 Task: Create a rule from the Recommended list, Task Added to this Project -> add SubTasks in the project AgileEngine with SubTasks Gather and Analyse Requirements , Design and Implement Solution , System Test and UAT , Release to Production / Go Live
Action: Mouse moved to (459, 451)
Screenshot: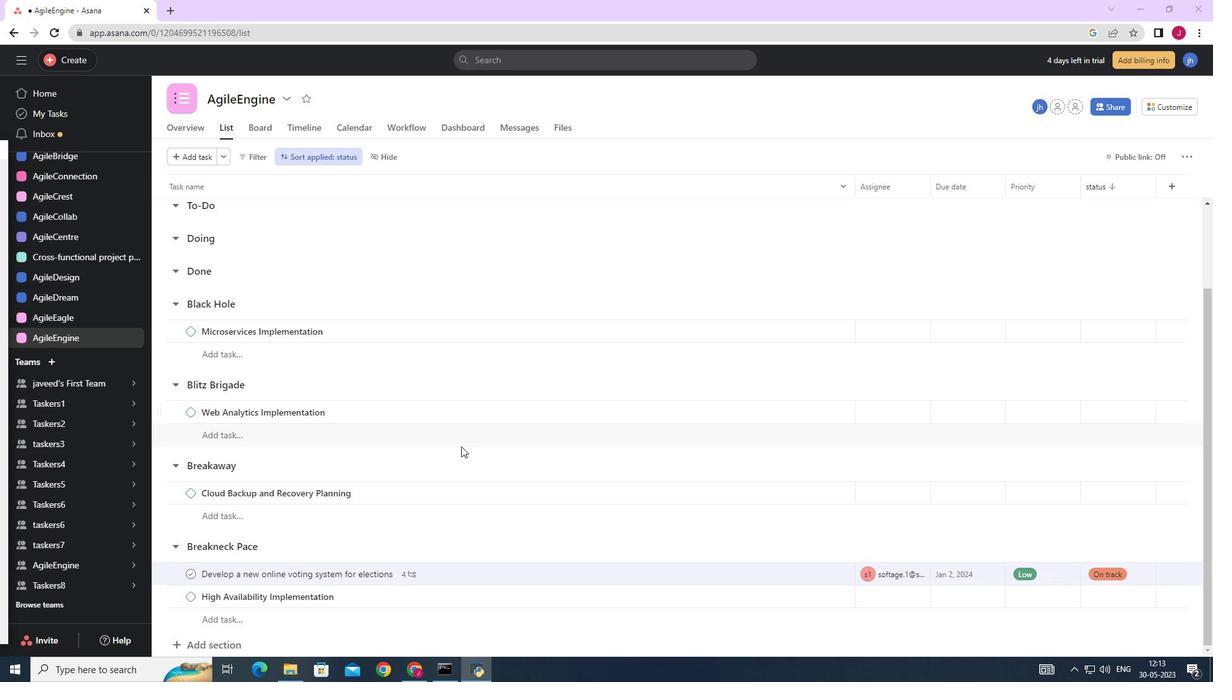 
Action: Mouse scrolled (459, 451) with delta (0, 0)
Screenshot: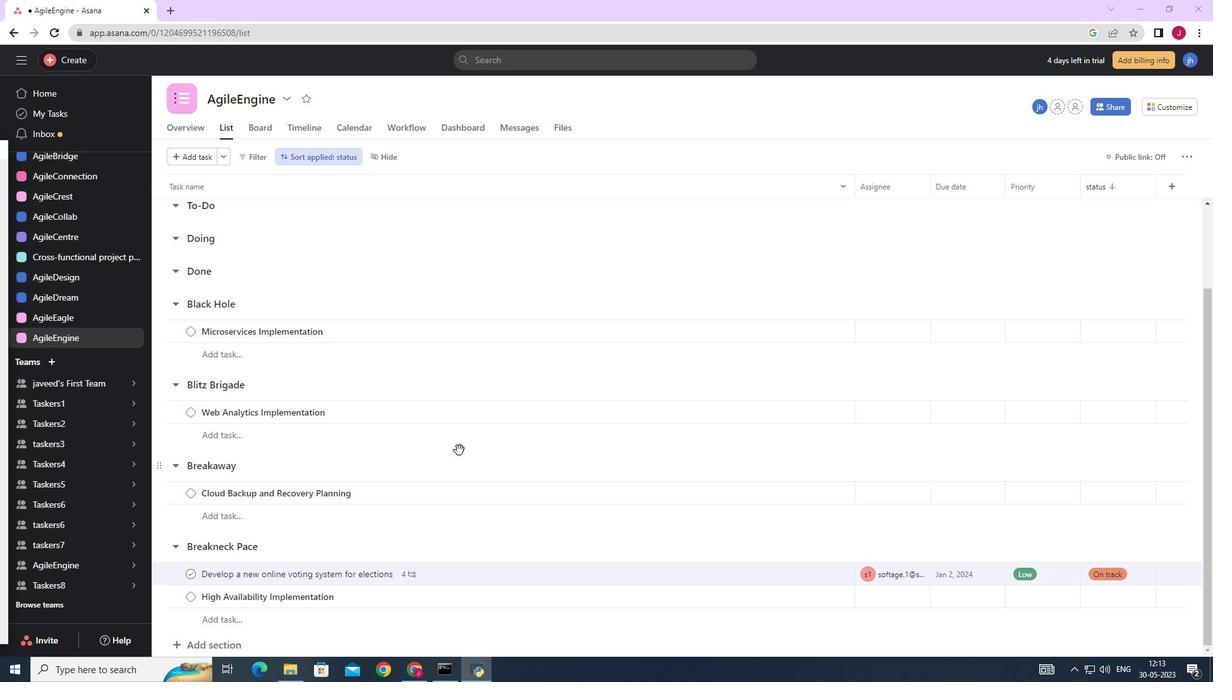 
Action: Mouse scrolled (459, 451) with delta (0, 0)
Screenshot: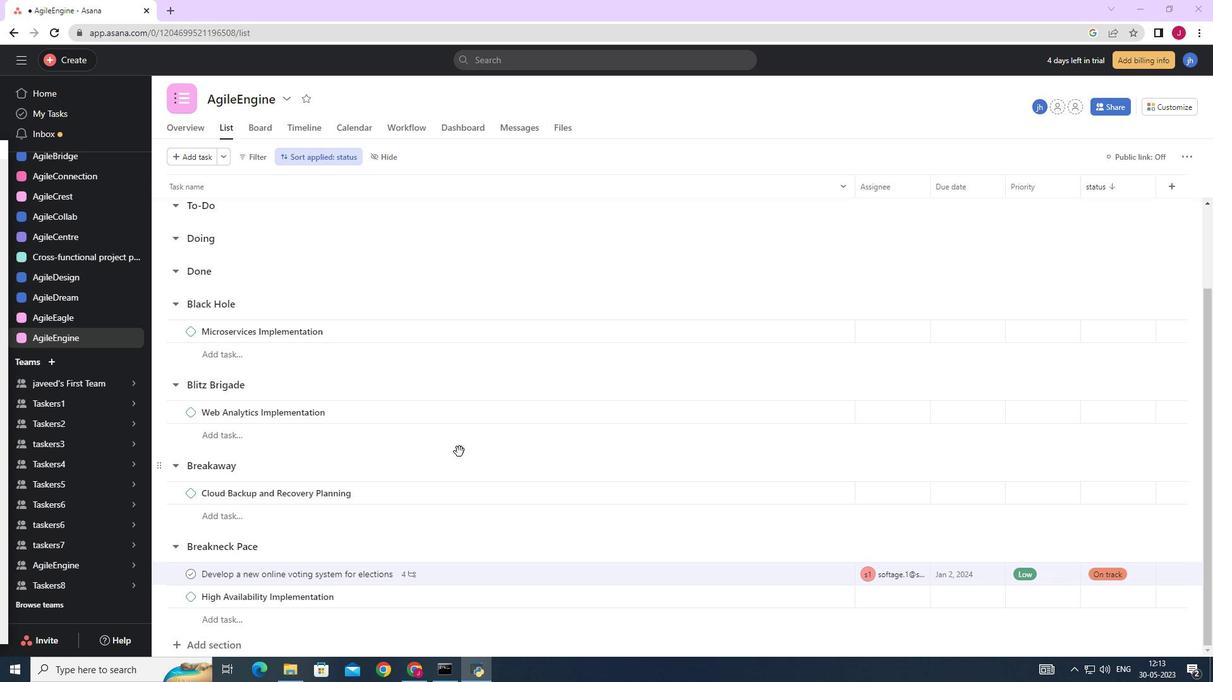 
Action: Mouse scrolled (459, 451) with delta (0, 0)
Screenshot: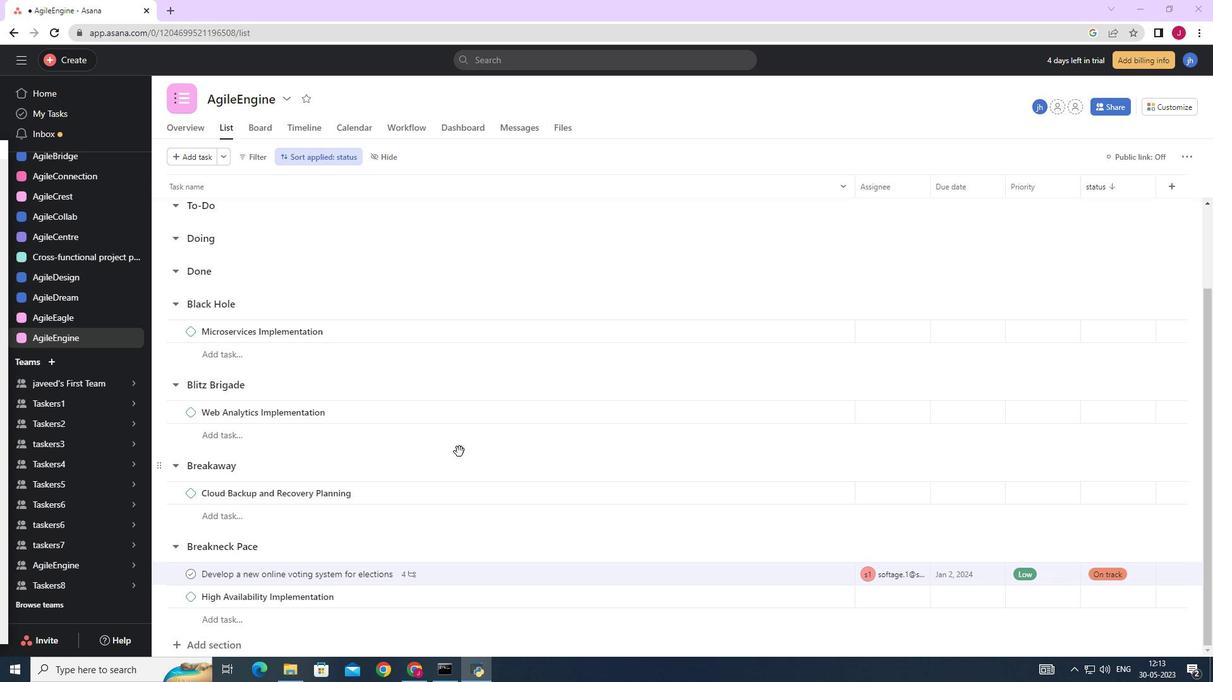 
Action: Mouse moved to (1168, 104)
Screenshot: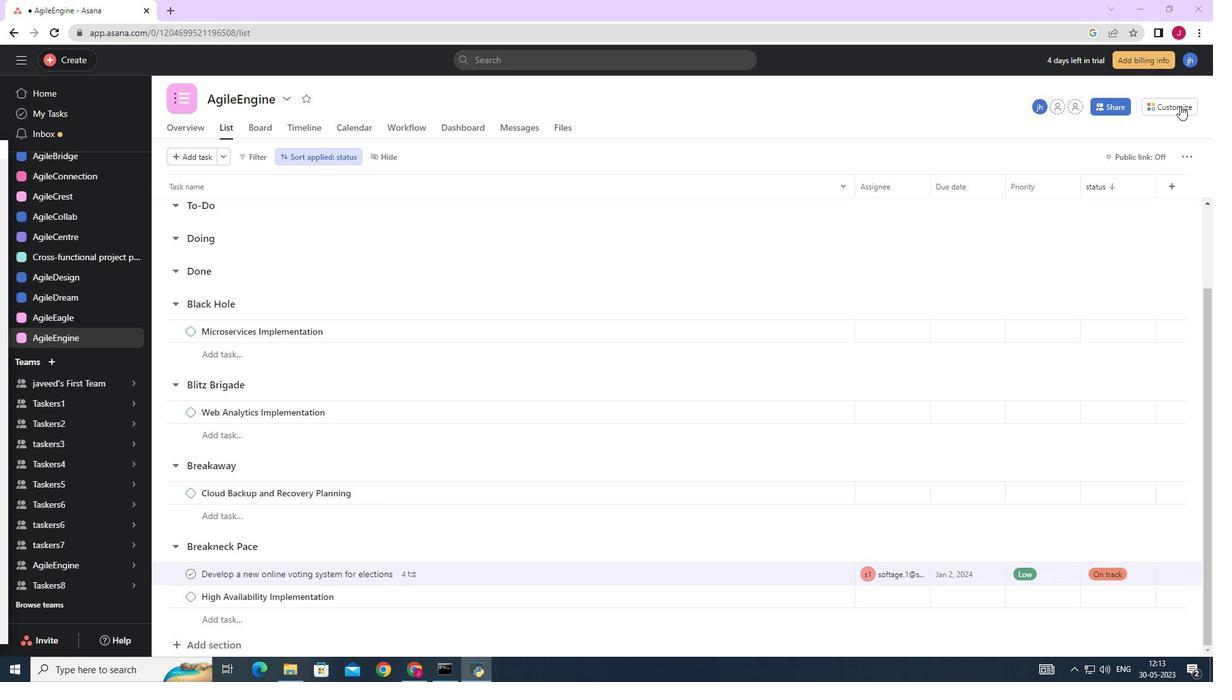 
Action: Mouse pressed left at (1168, 104)
Screenshot: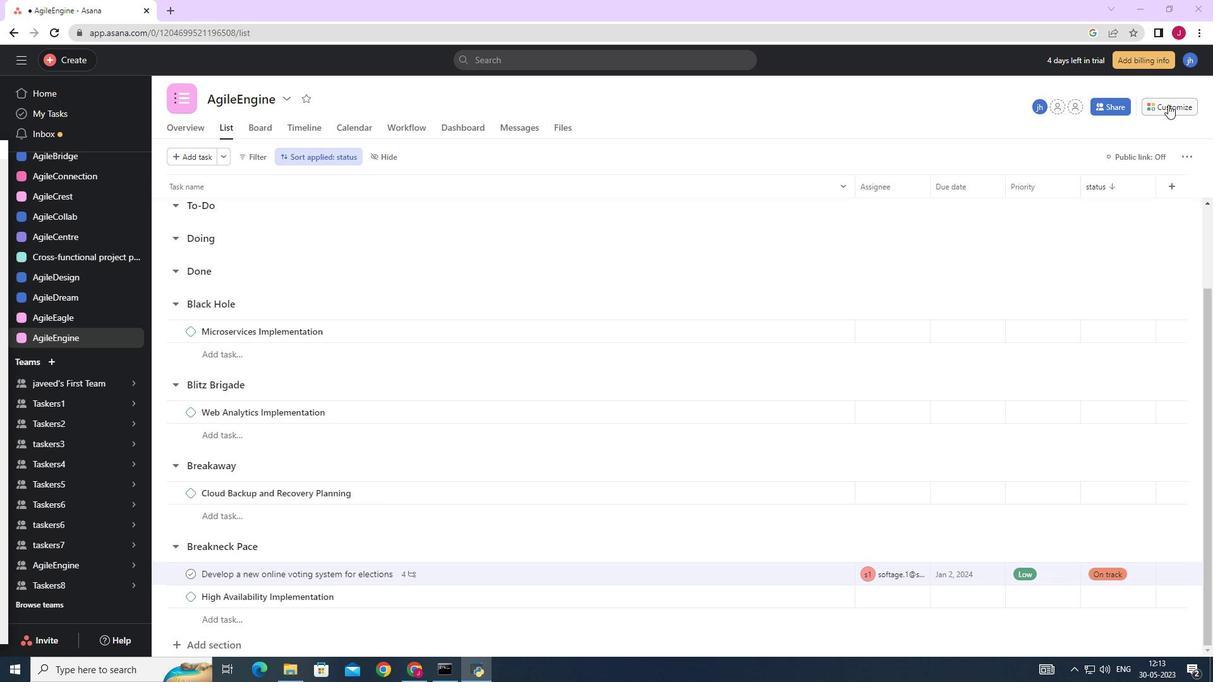 
Action: Mouse moved to (954, 272)
Screenshot: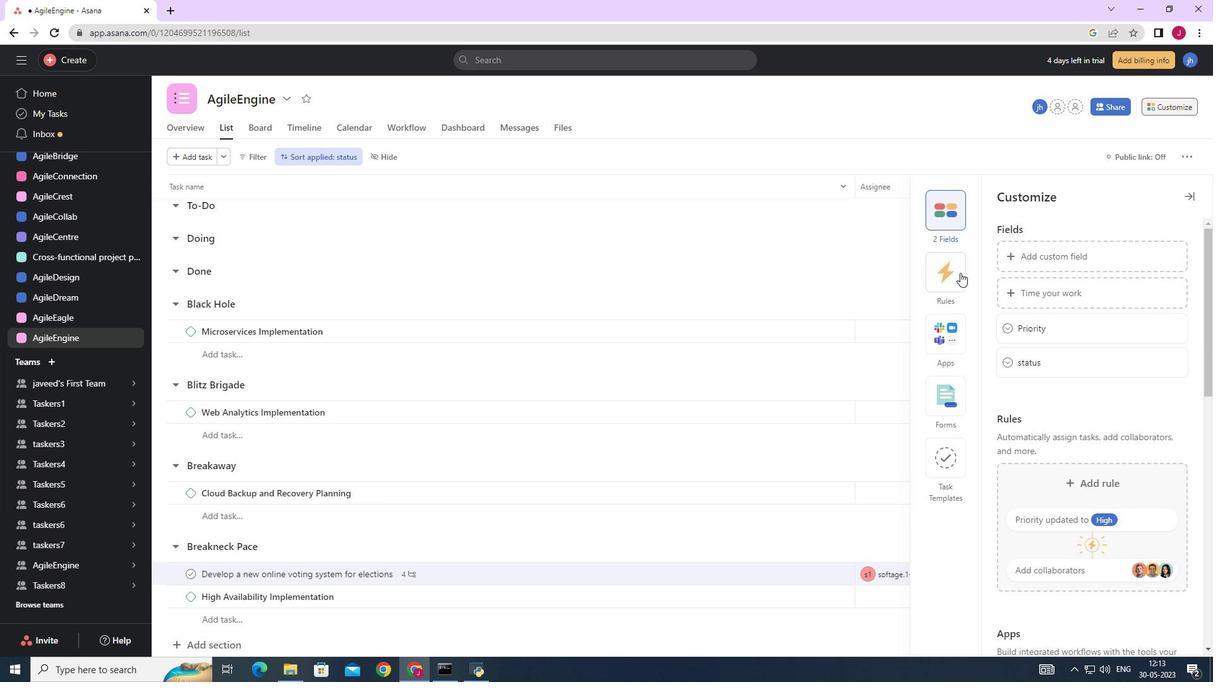 
Action: Mouse pressed left at (954, 272)
Screenshot: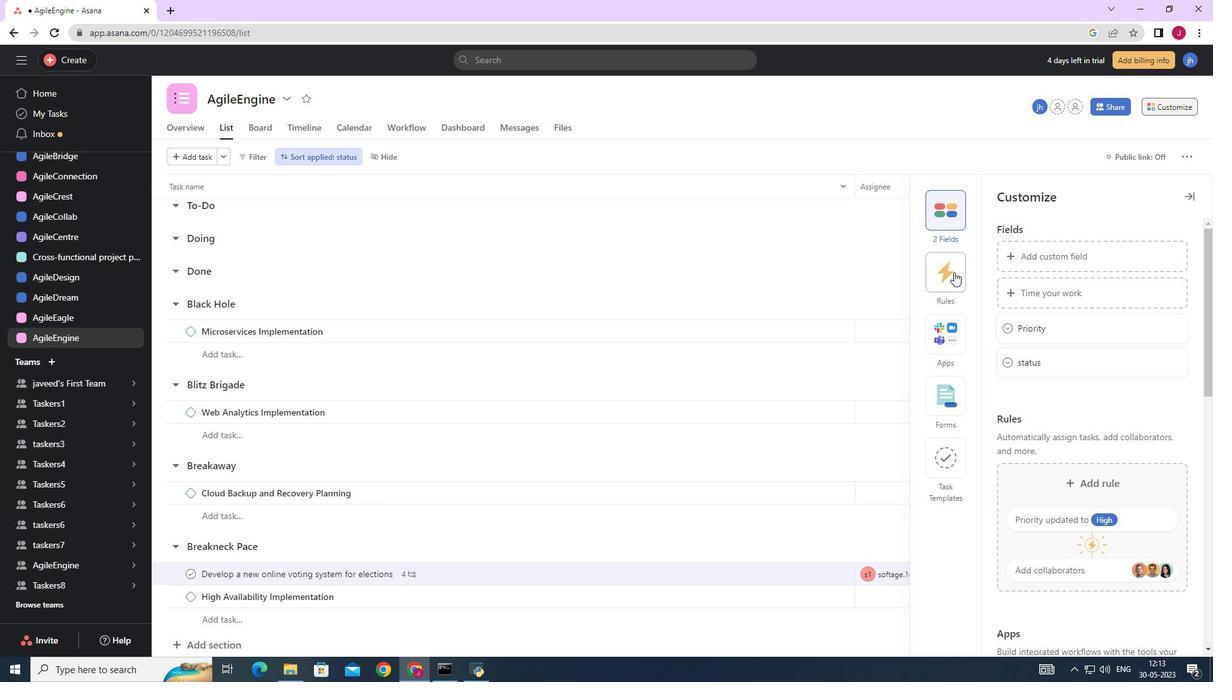 
Action: Mouse moved to (1056, 285)
Screenshot: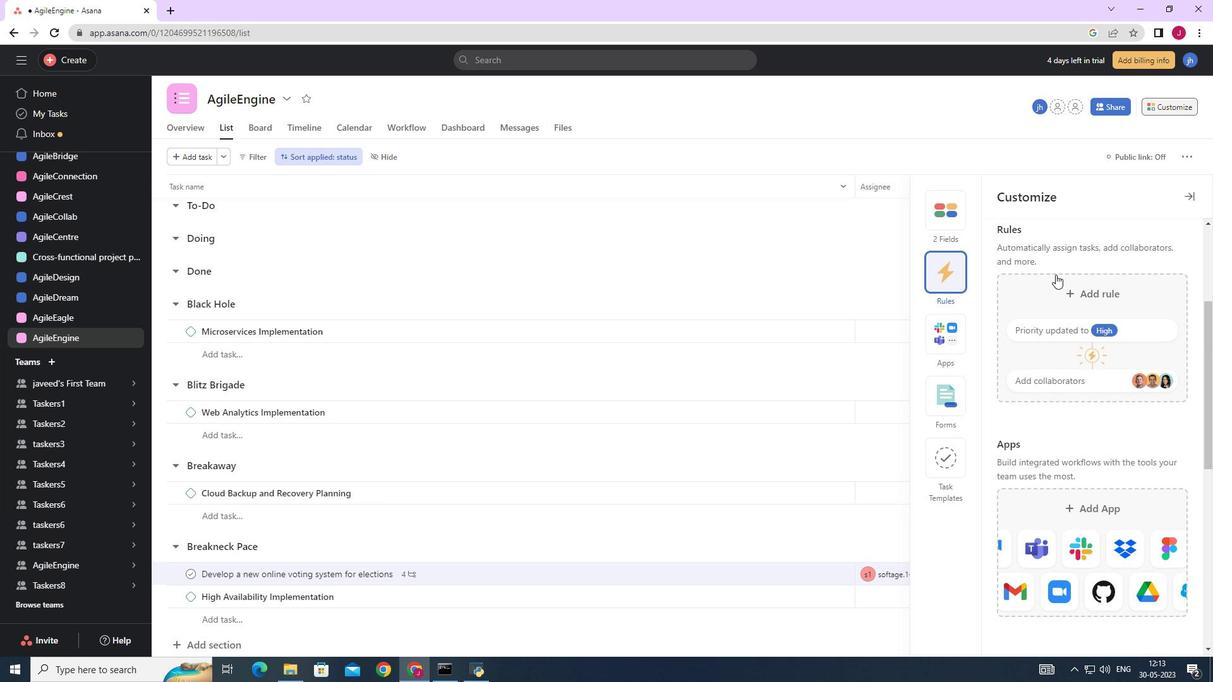 
Action: Mouse pressed left at (1056, 285)
Screenshot: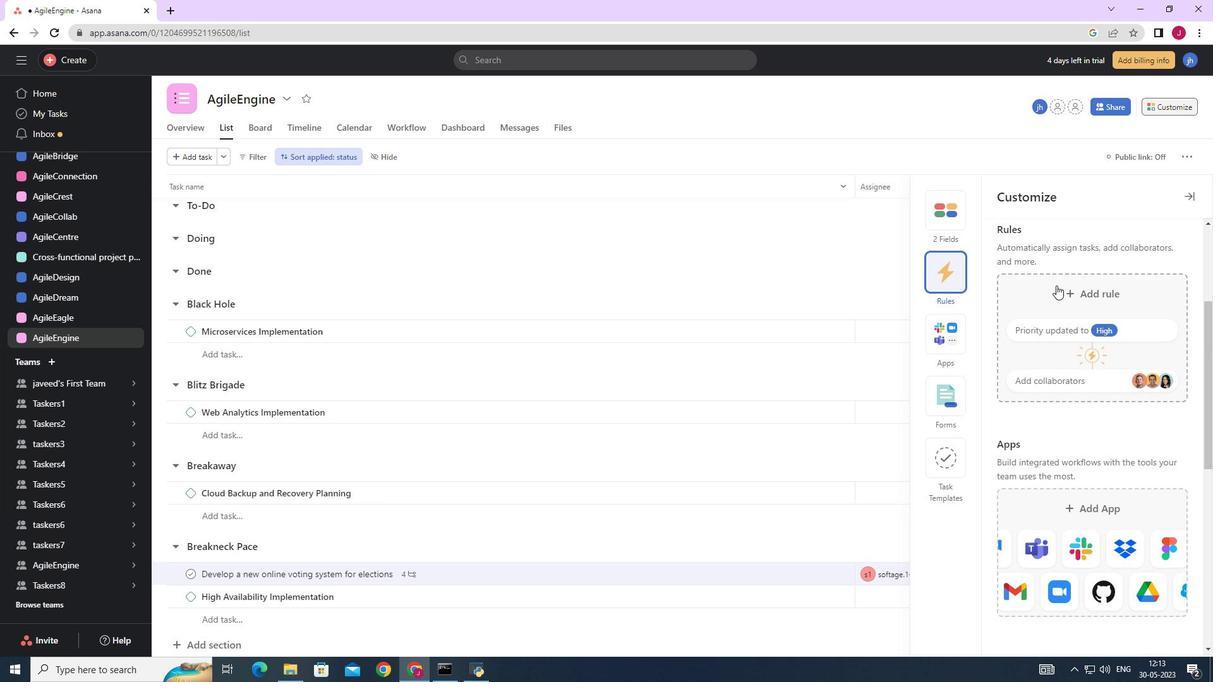 
Action: Mouse moved to (505, 198)
Screenshot: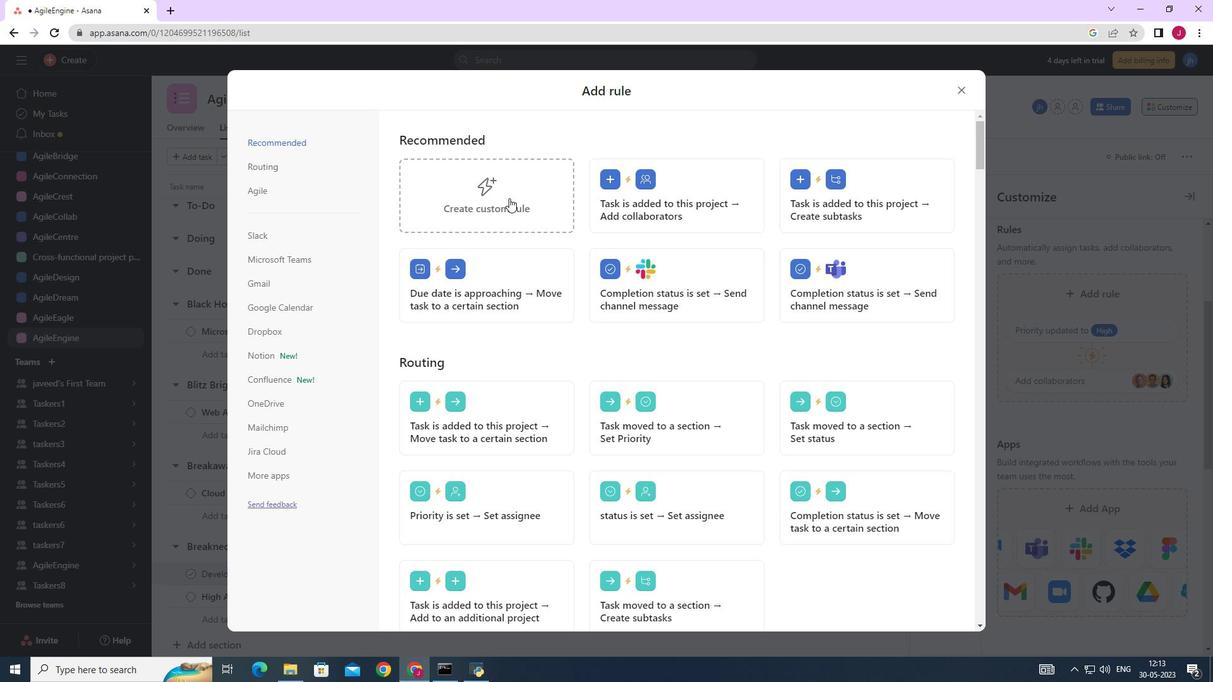 
Action: Mouse pressed left at (505, 198)
Screenshot: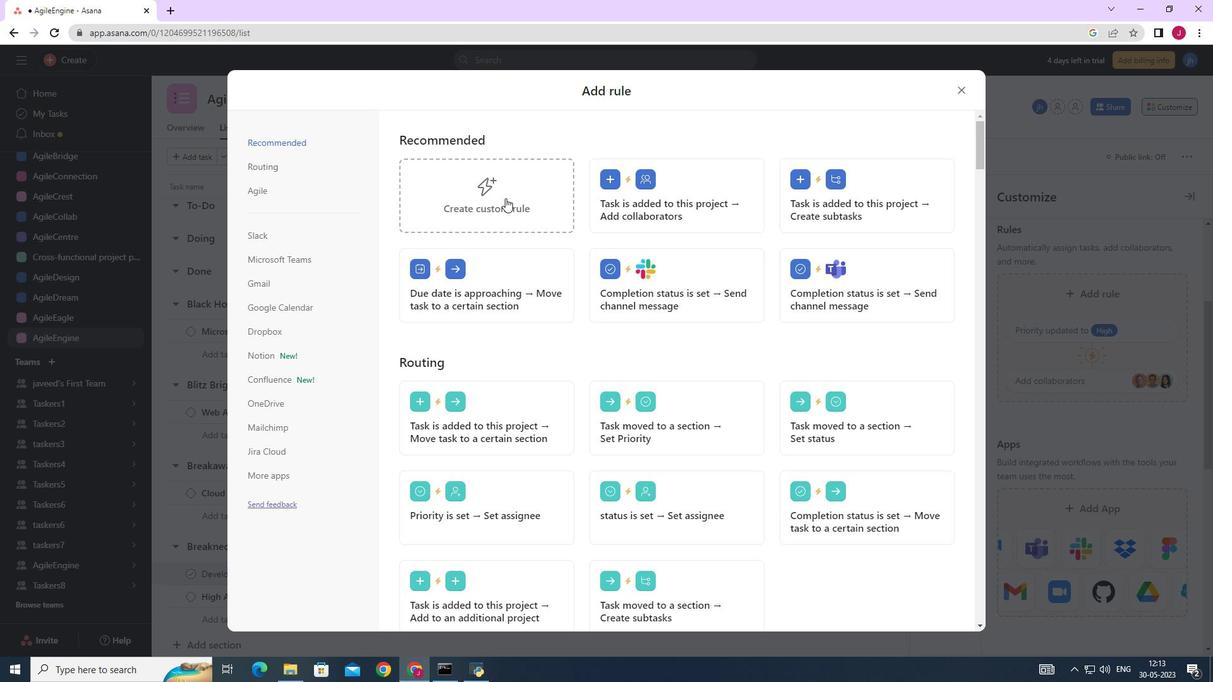 
Action: Mouse moved to (601, 321)
Screenshot: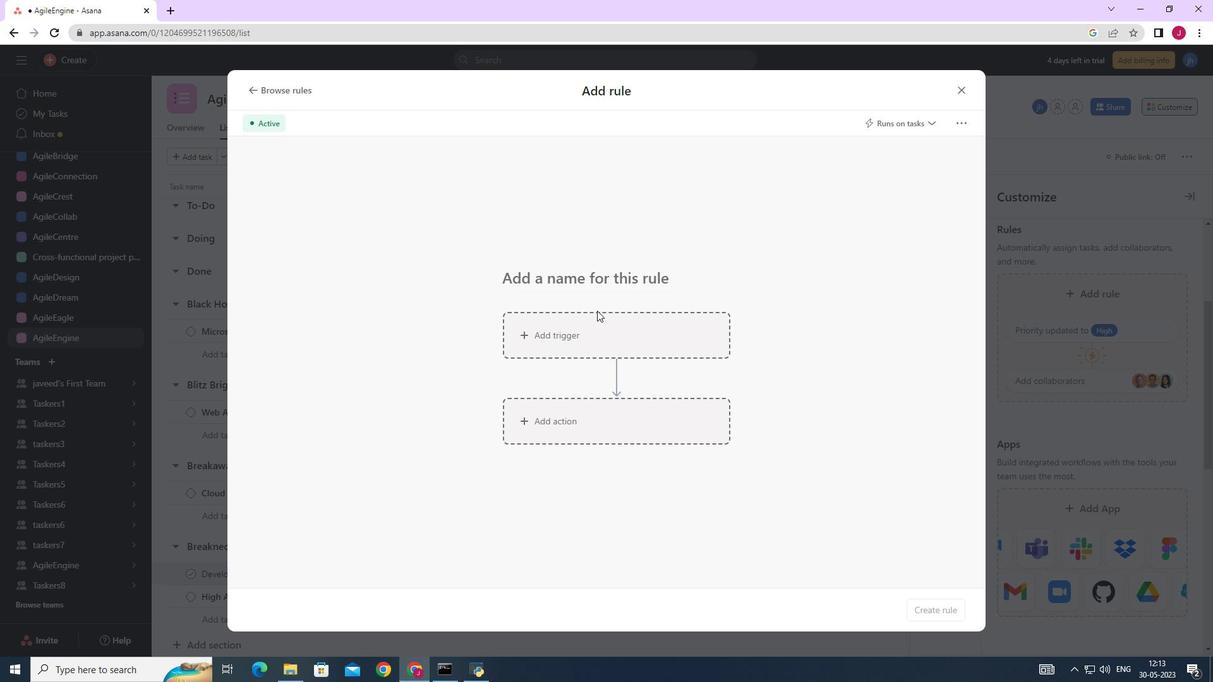 
Action: Mouse pressed left at (601, 321)
Screenshot: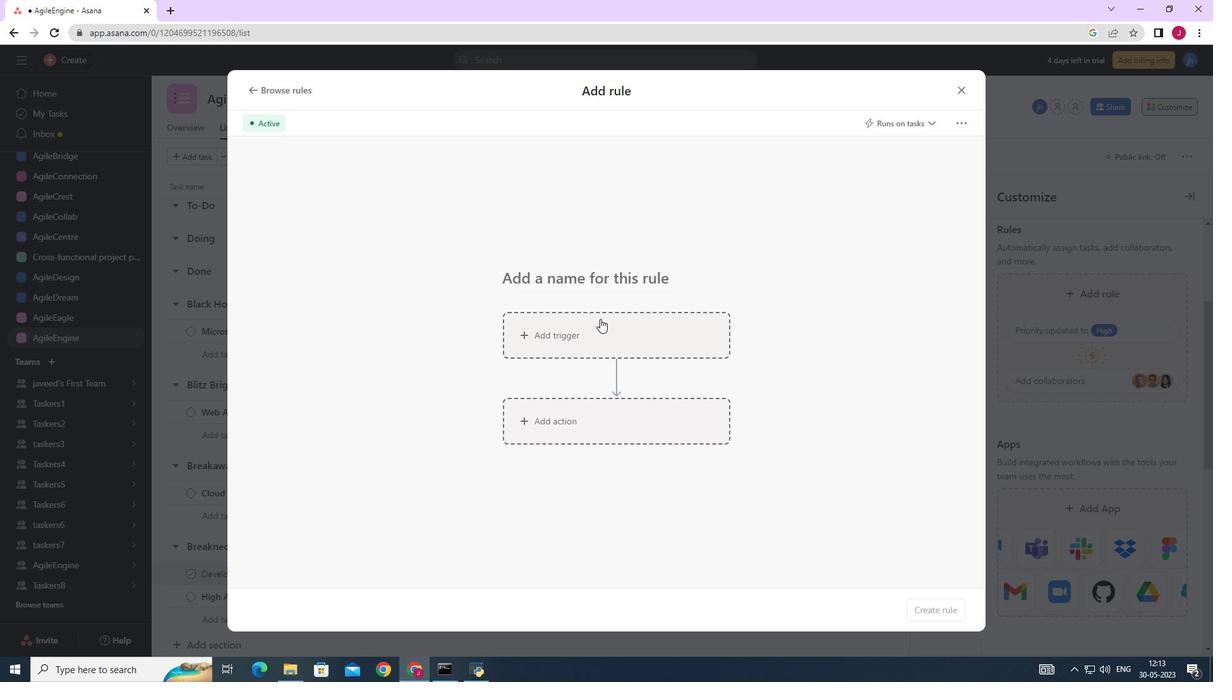 
Action: Mouse moved to (534, 415)
Screenshot: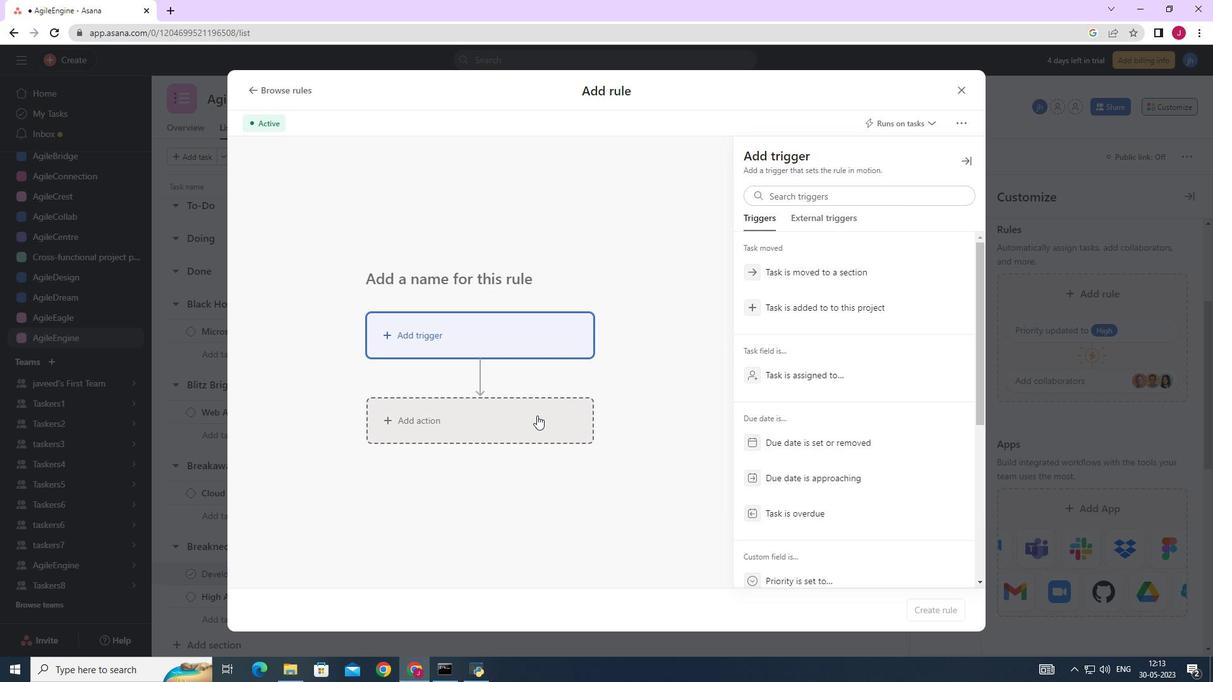 
Action: Mouse pressed left at (534, 415)
Screenshot: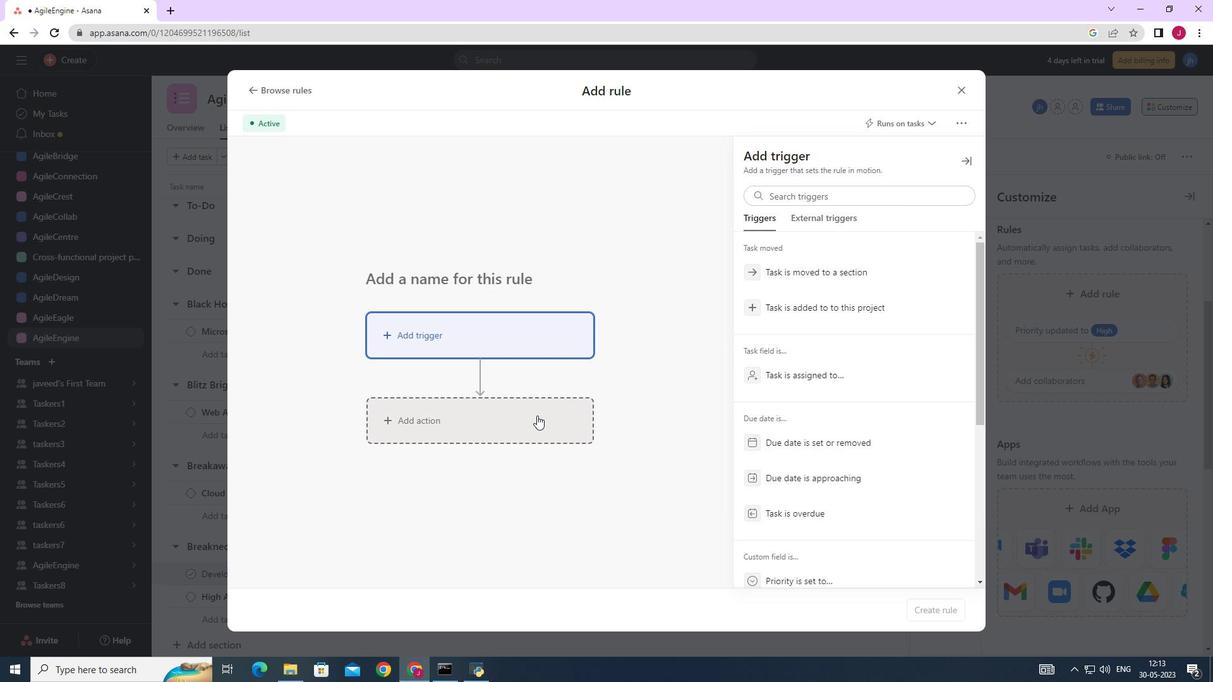 
Action: Mouse moved to (793, 384)
Screenshot: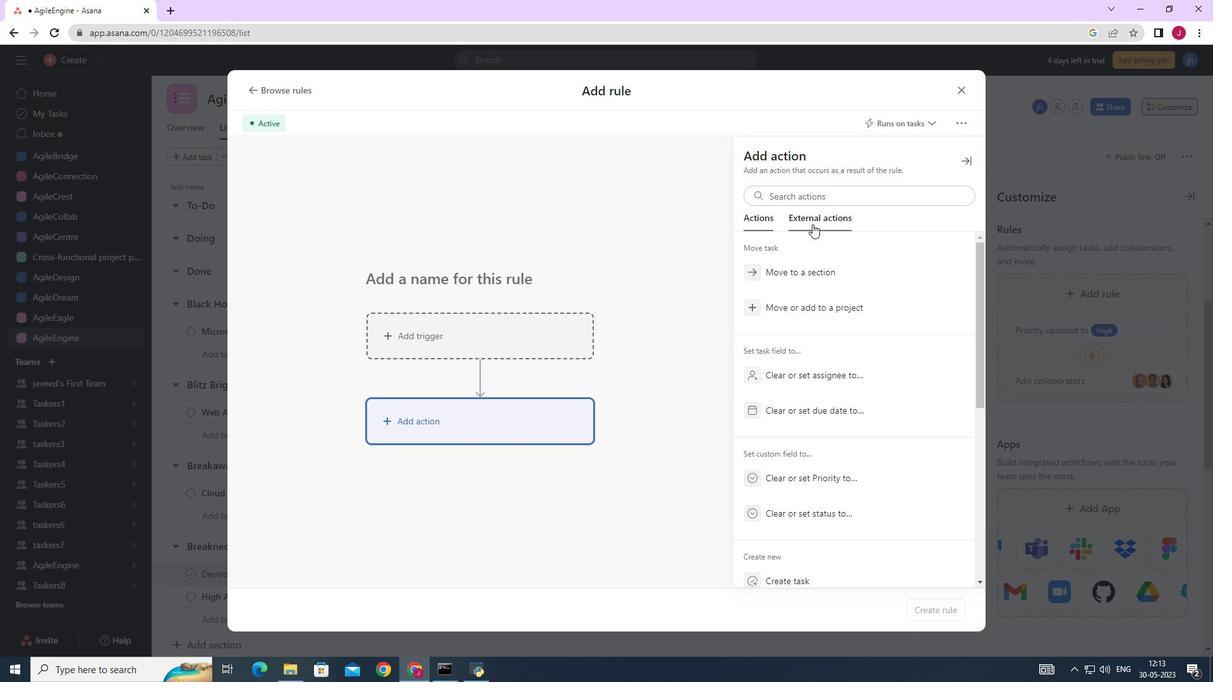 
Action: Mouse scrolled (793, 383) with delta (0, 0)
Screenshot: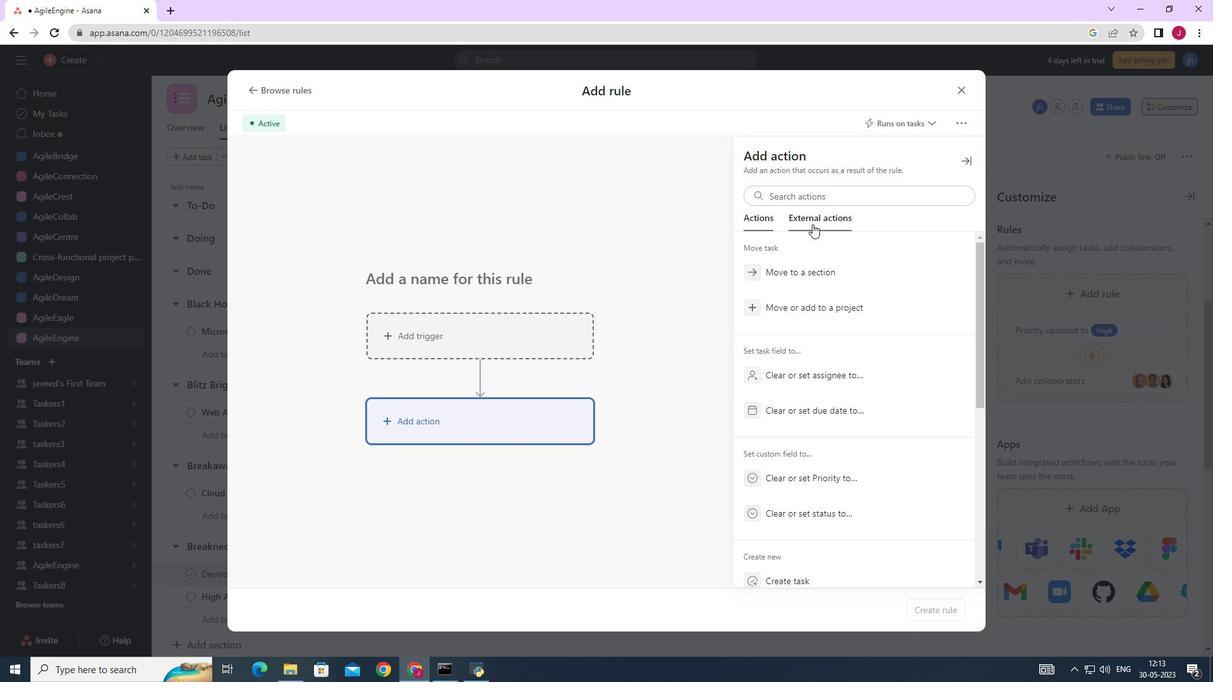 
Action: Mouse scrolled (793, 383) with delta (0, 0)
Screenshot: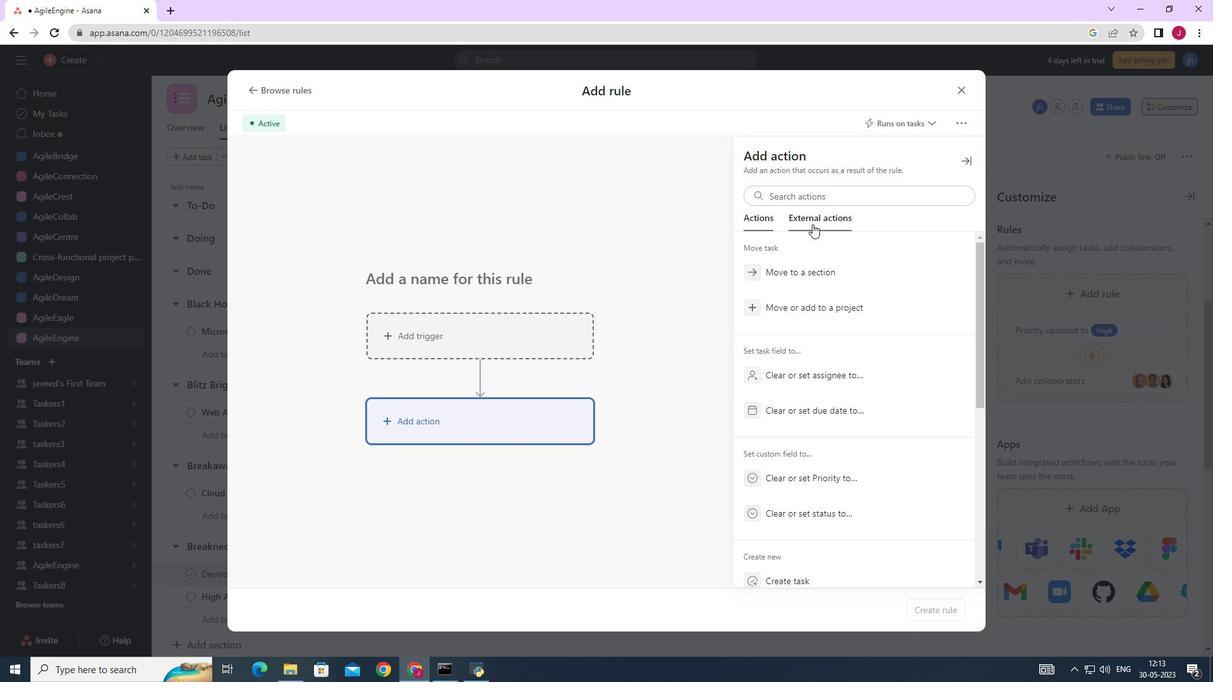 
Action: Mouse scrolled (793, 383) with delta (0, 0)
Screenshot: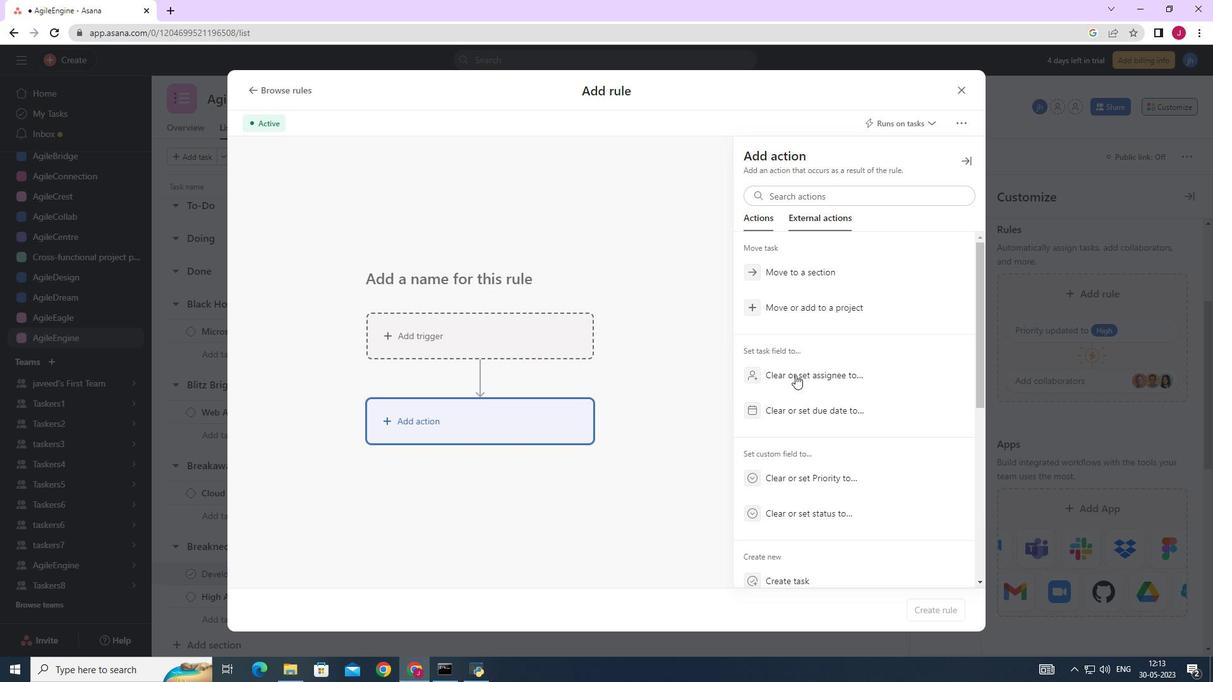 
Action: Mouse moved to (799, 420)
Screenshot: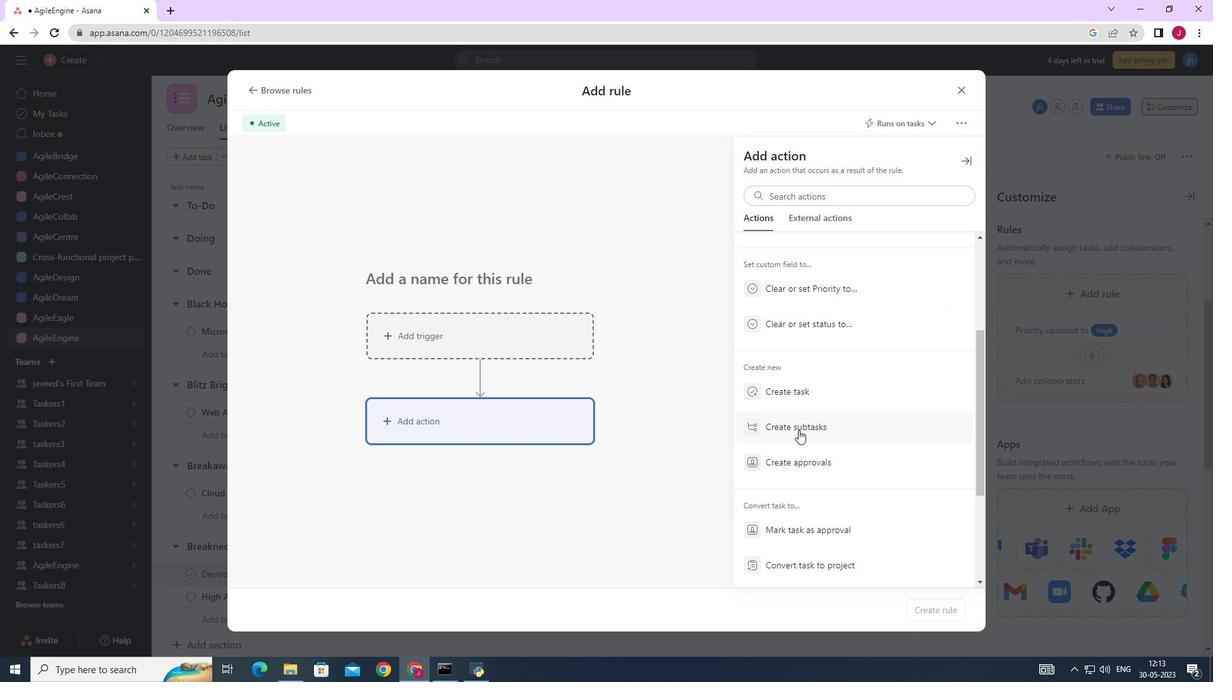 
Action: Mouse pressed left at (799, 420)
Screenshot: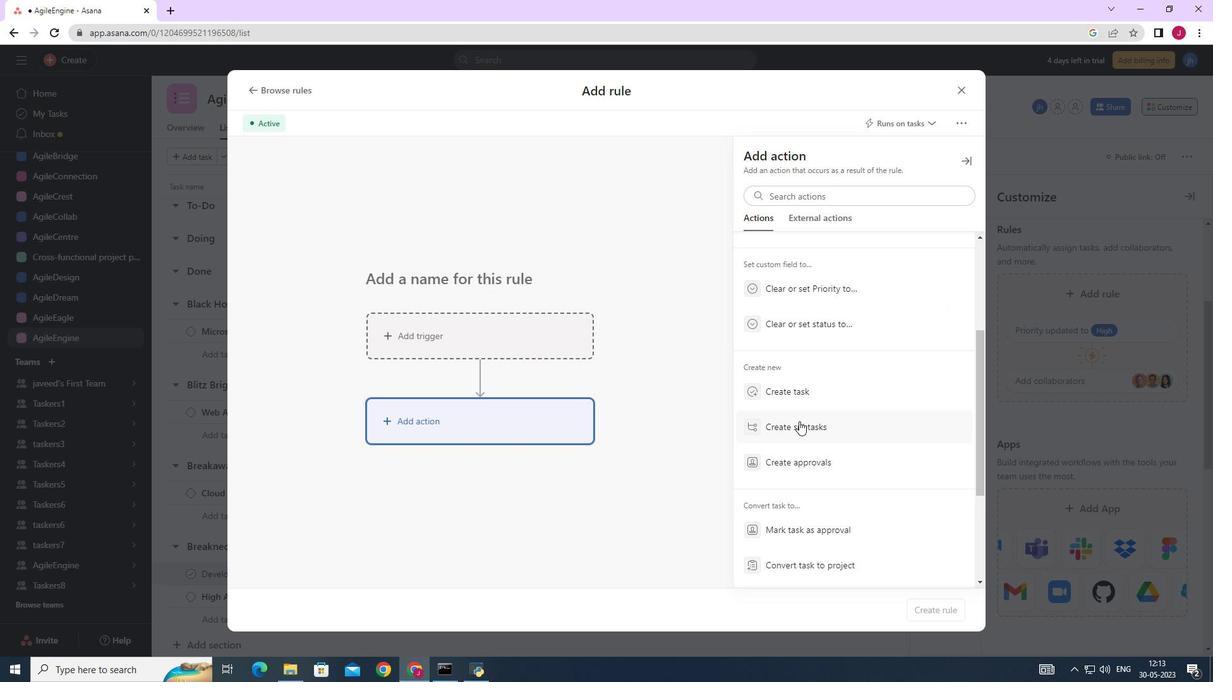 
Action: Mouse moved to (821, 197)
Screenshot: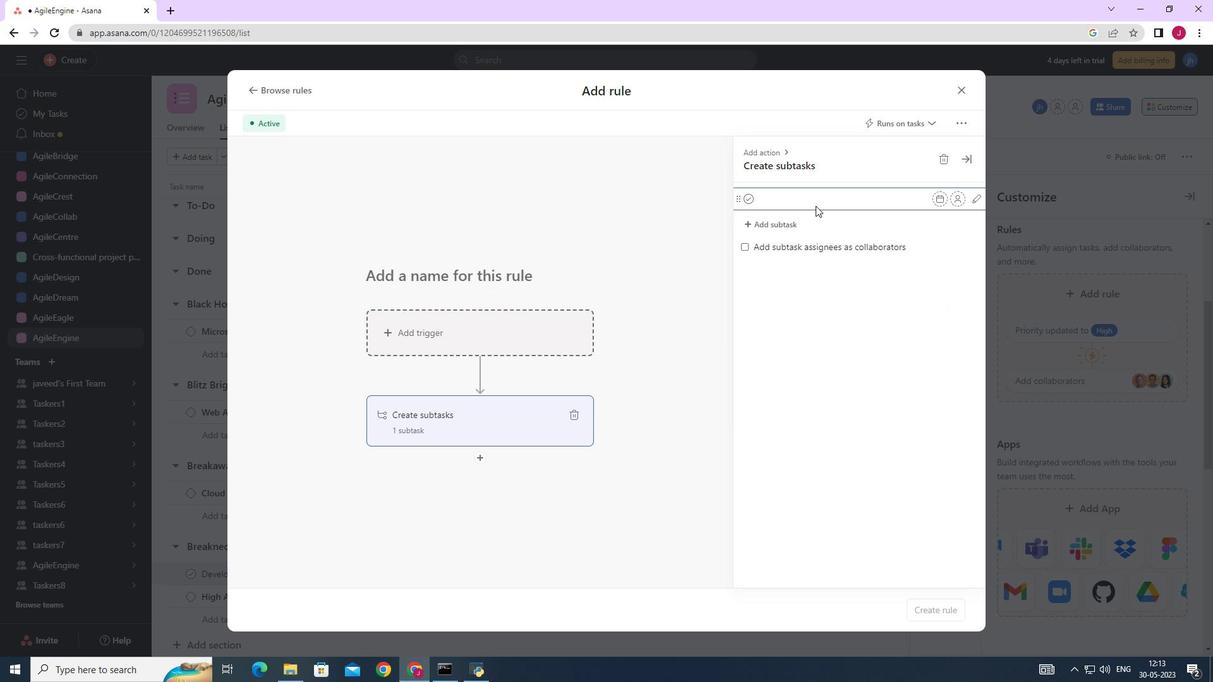 
Action: Mouse pressed left at (821, 197)
Screenshot: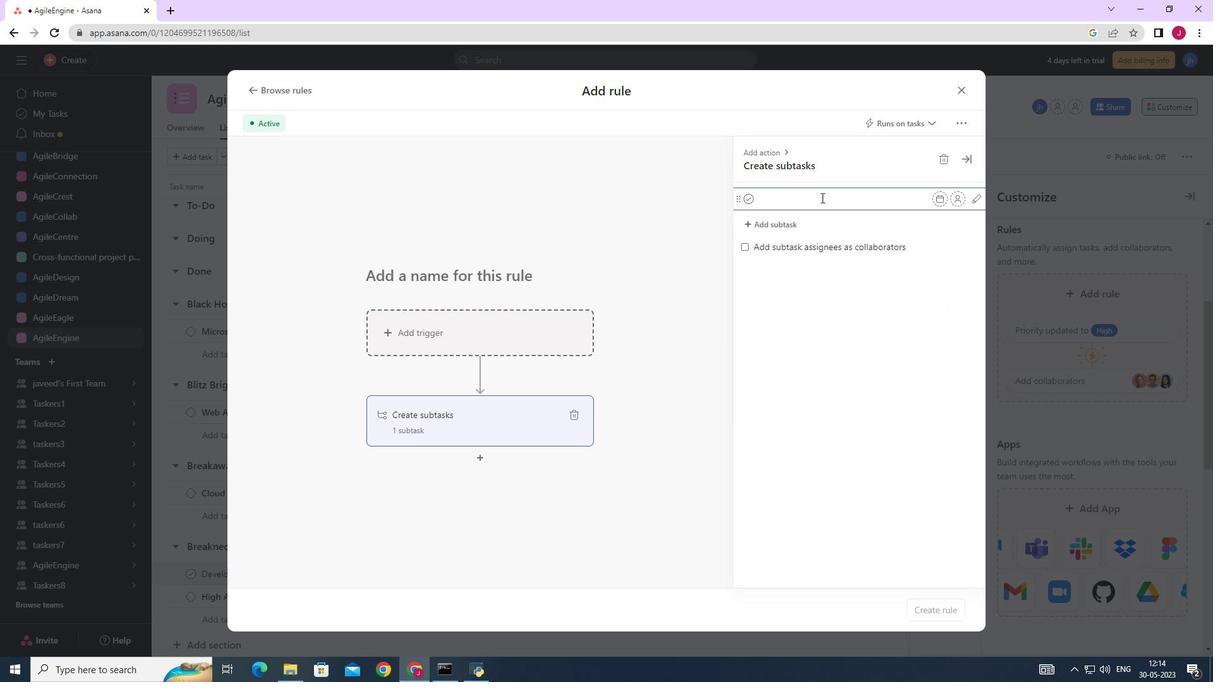 
Action: Key pressed <Key.caps_lock>G<Key.caps_lock>ather<Key.space>and<Key.space><Key.caps_lock>A<Key.caps_lock>nalyse<Key.space><Key.caps_lock>R<Key.caps_lock>equirements<Key.enter><Key.caps_lock>D<Key.caps_lock>esign<Key.space><Key.caps_lock><Key.caps_lock>and<Key.space><Key.caps_lock>I<Key.caps_lock>mplement<Key.space><Key.caps_lock>S<Key.caps_lock>olution<Key.enter><Key.caps_lock>S<Key.caps_lock>ystem<Key.space><Key.caps_lock>T<Key.caps_lock>est<Key.space>and<Key.space><Key.caps_lock>UAT<Key.enter><Key.caps_lock>r<Key.caps_lock>ELEASE<Key.space><Key.backspace><Key.backspace><Key.backspace><Key.backspace><Key.backspace><Key.backspace><Key.backspace><Key.backspace><Key.backspace><Key.backspace><Key.backspace><Key.backspace>R<Key.caps_lock>elease<Key.space>to<Key.space>production<Key.space>/<Key.space><Key.caps_lock>G<Key.caps_lock>o<Key.space><Key.caps_lock>L<Key.caps_lock>ive<Key.enter>
Screenshot: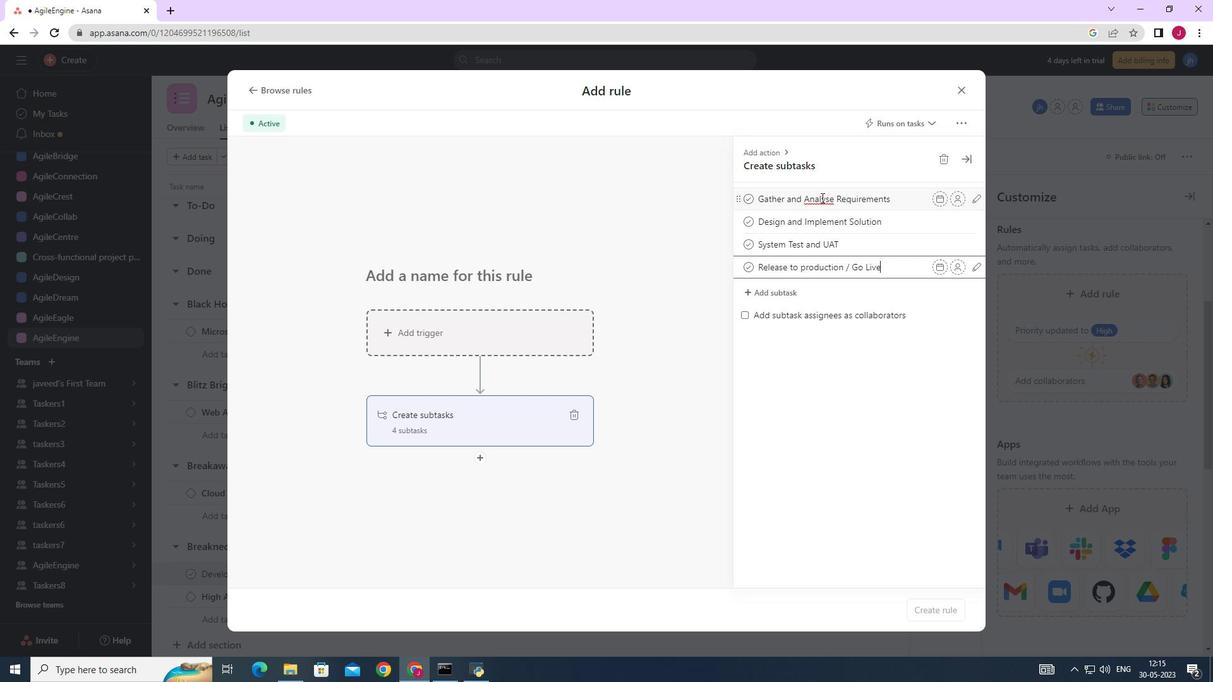 
Action: Mouse moved to (971, 154)
Screenshot: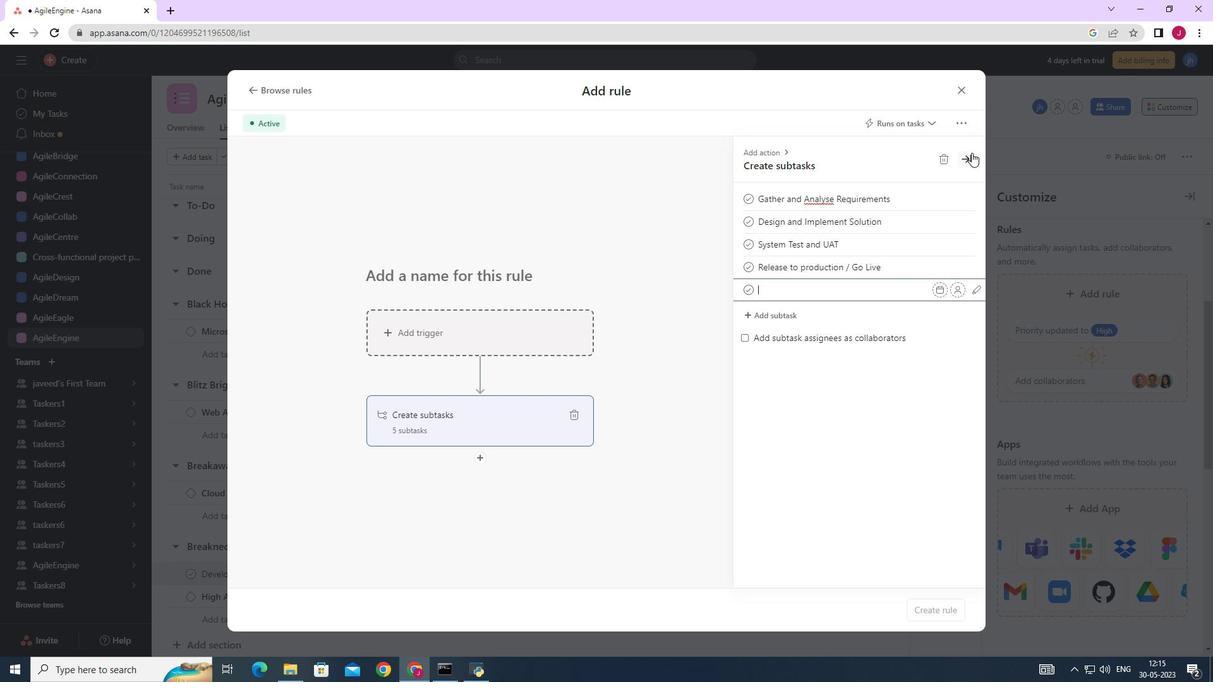 
Action: Mouse pressed left at (971, 154)
Screenshot: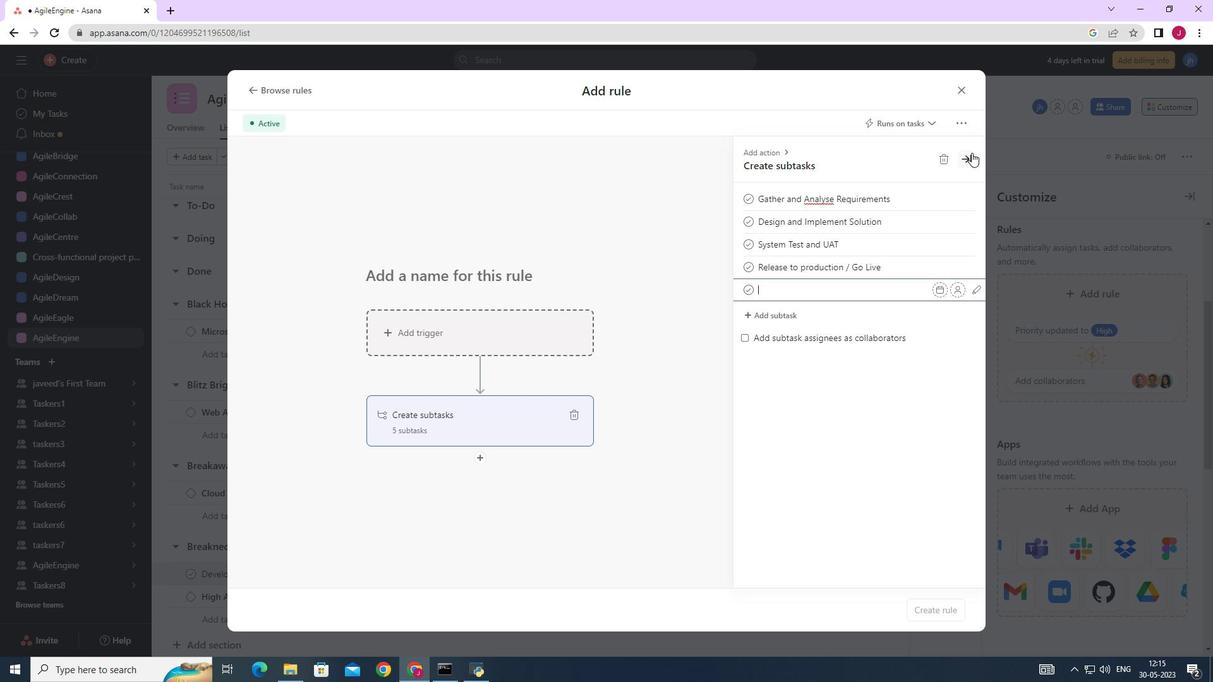 
